 Task: Set and save the "Damp" of the Audio Spatializer to 0.50.
Action: Mouse moved to (100, 12)
Screenshot: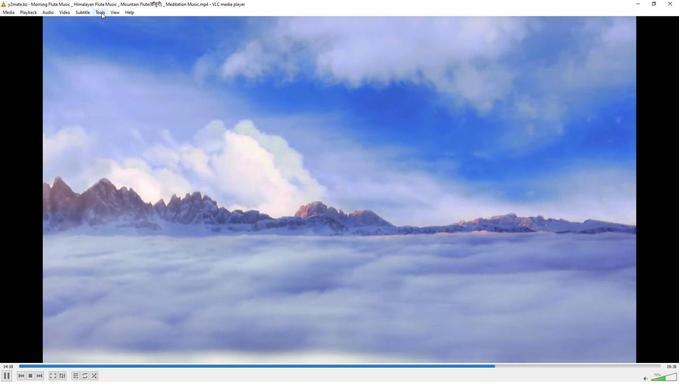
Action: Mouse pressed left at (100, 12)
Screenshot: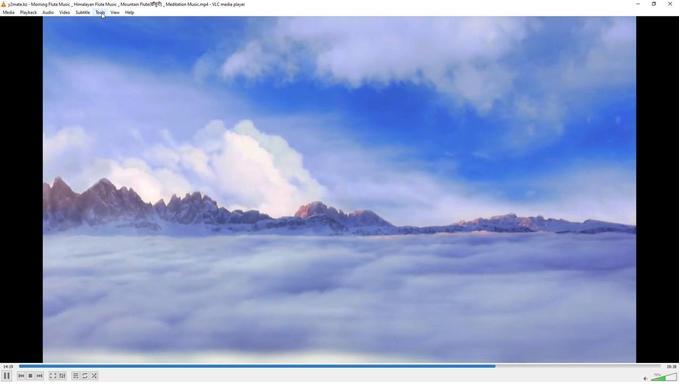 
Action: Mouse moved to (110, 99)
Screenshot: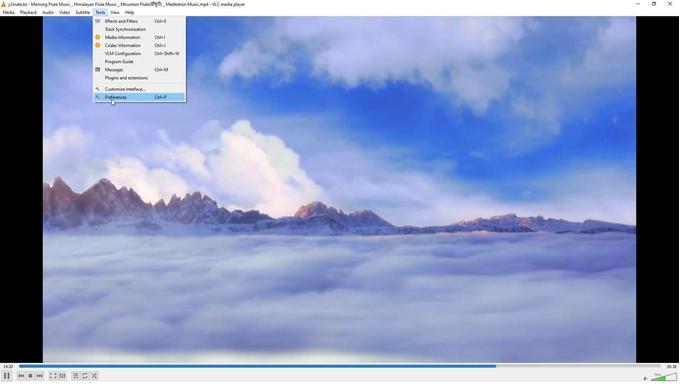 
Action: Mouse pressed left at (110, 99)
Screenshot: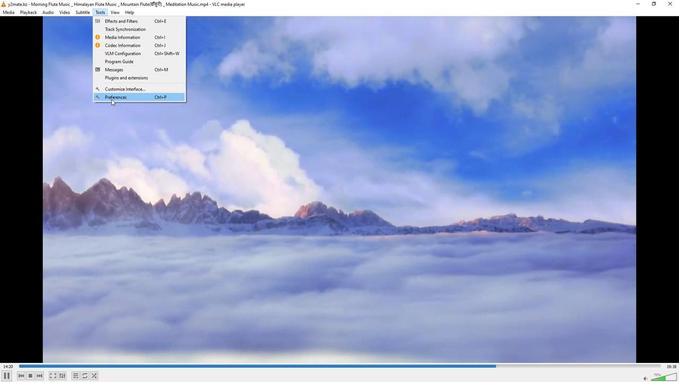 
Action: Mouse moved to (223, 313)
Screenshot: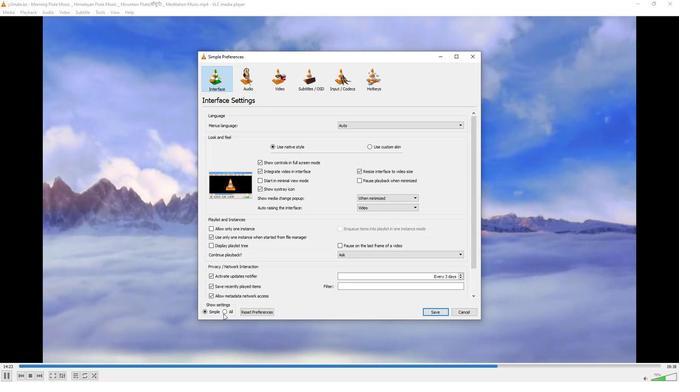 
Action: Mouse pressed left at (223, 313)
Screenshot: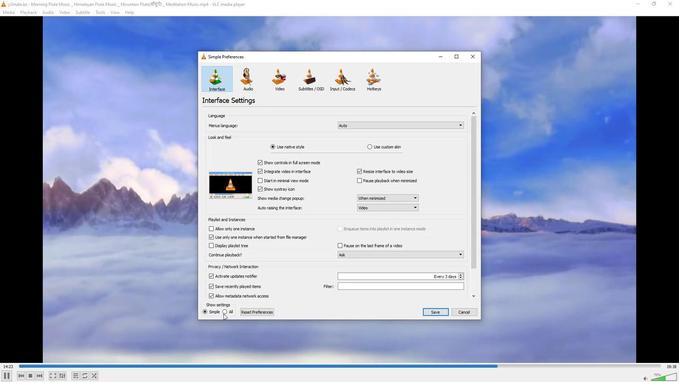 
Action: Mouse moved to (215, 151)
Screenshot: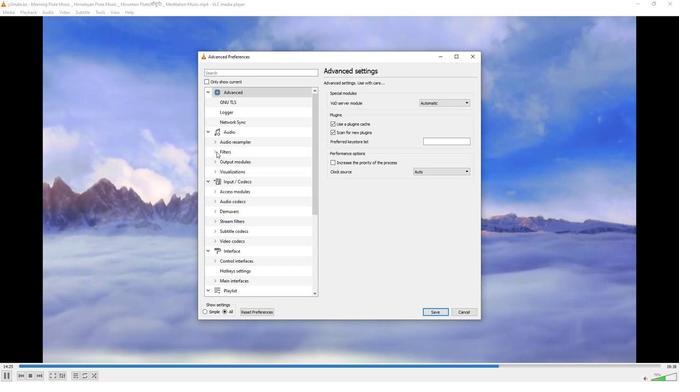 
Action: Mouse pressed left at (215, 151)
Screenshot: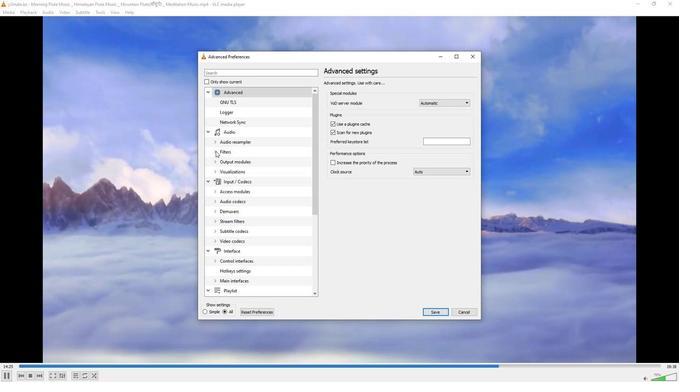 
Action: Mouse moved to (235, 283)
Screenshot: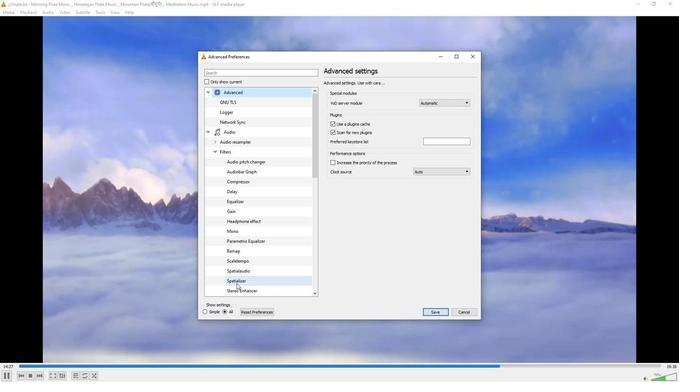 
Action: Mouse pressed left at (235, 283)
Screenshot: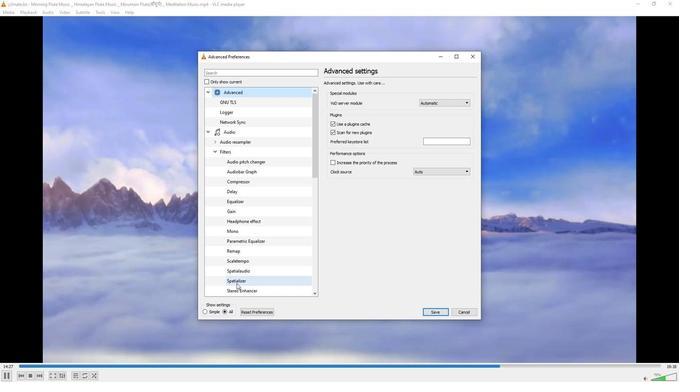 
Action: Mouse moved to (469, 129)
Screenshot: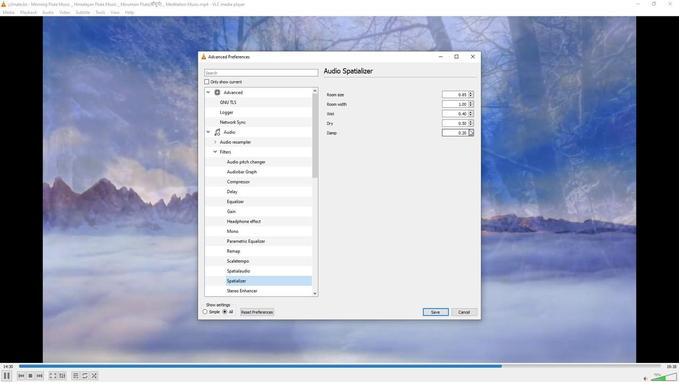 
Action: Mouse pressed left at (469, 129)
Screenshot: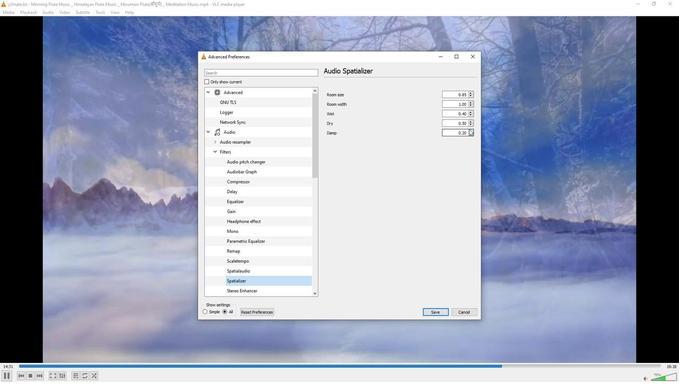 
Action: Mouse moved to (470, 129)
Screenshot: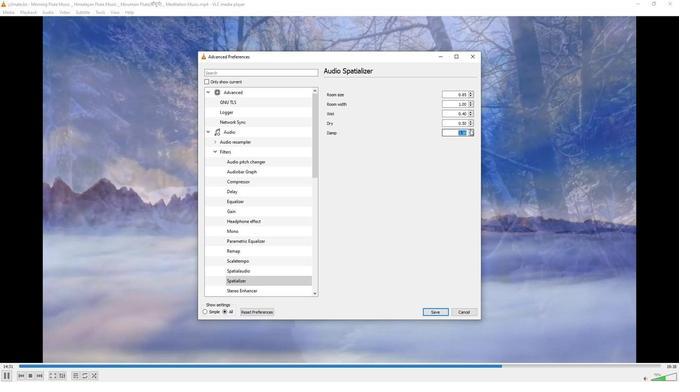
Action: Mouse pressed left at (470, 129)
Screenshot: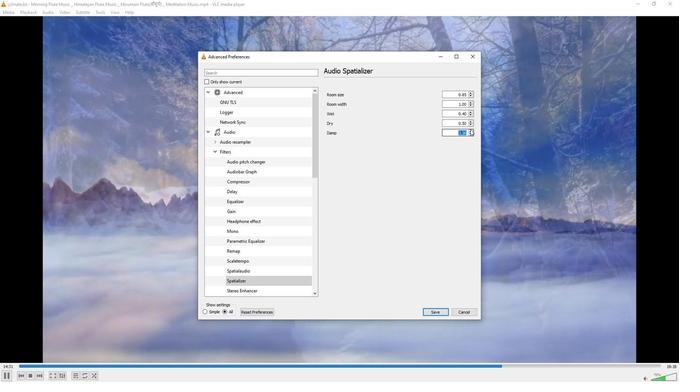 
Action: Mouse pressed left at (470, 129)
Screenshot: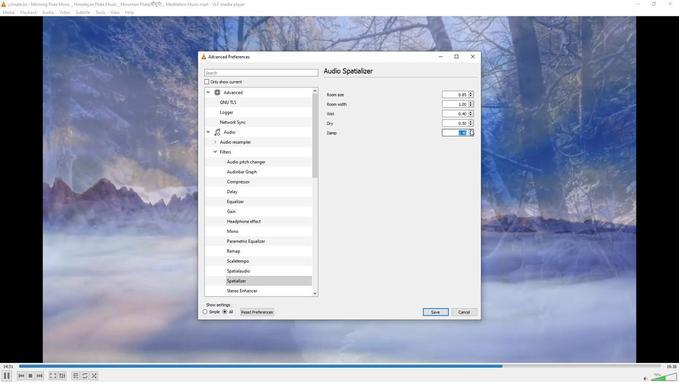 
Action: Mouse moved to (462, 154)
Screenshot: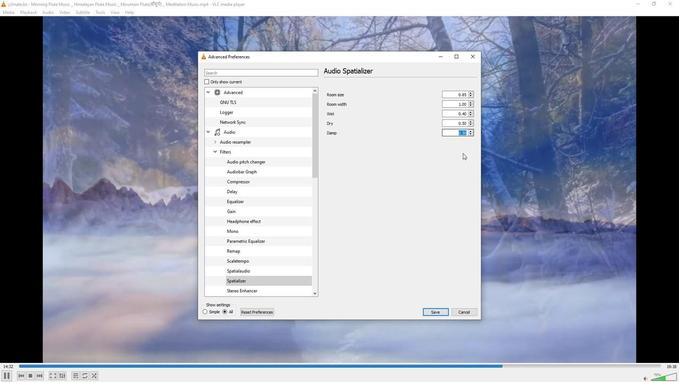 
Action: Mouse pressed left at (462, 154)
Screenshot: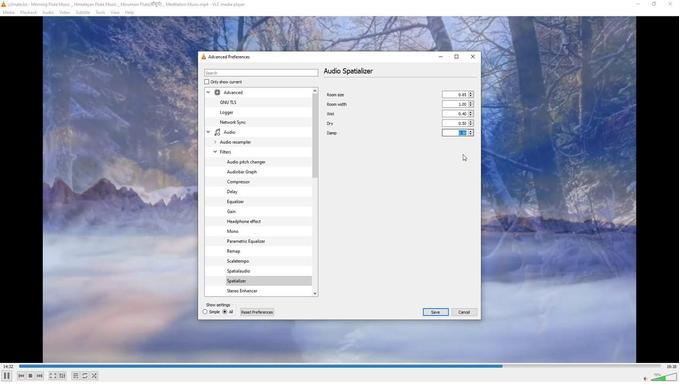 
Action: Mouse moved to (438, 312)
Screenshot: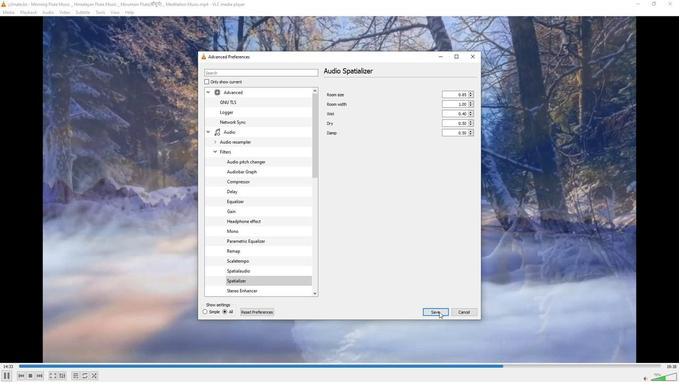 
Action: Mouse pressed left at (438, 312)
Screenshot: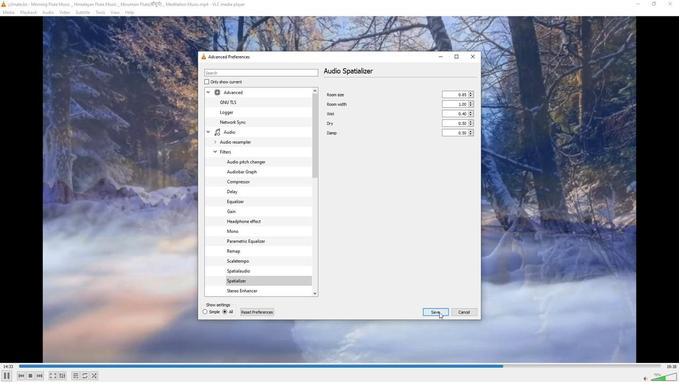 
